 Task: In the  document research.epub Select the first Column and change text color to  'Brown' Apply the command  'Undo' Apply the command  Redo
Action: Mouse moved to (263, 420)
Screenshot: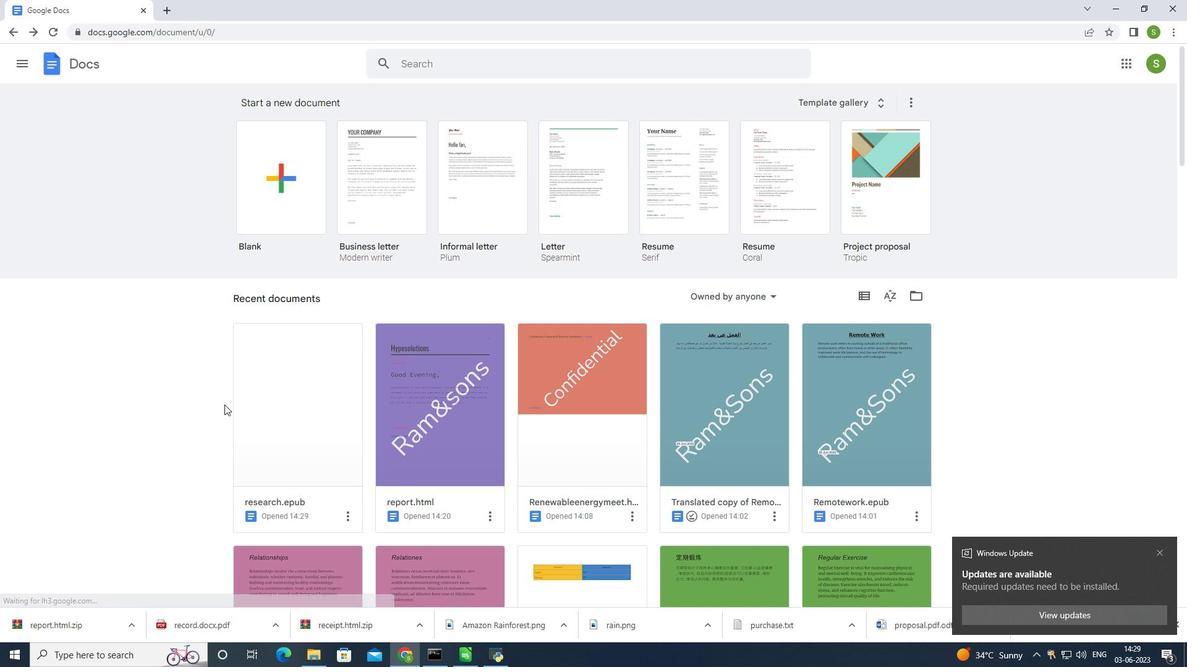 
Action: Mouse pressed left at (263, 420)
Screenshot: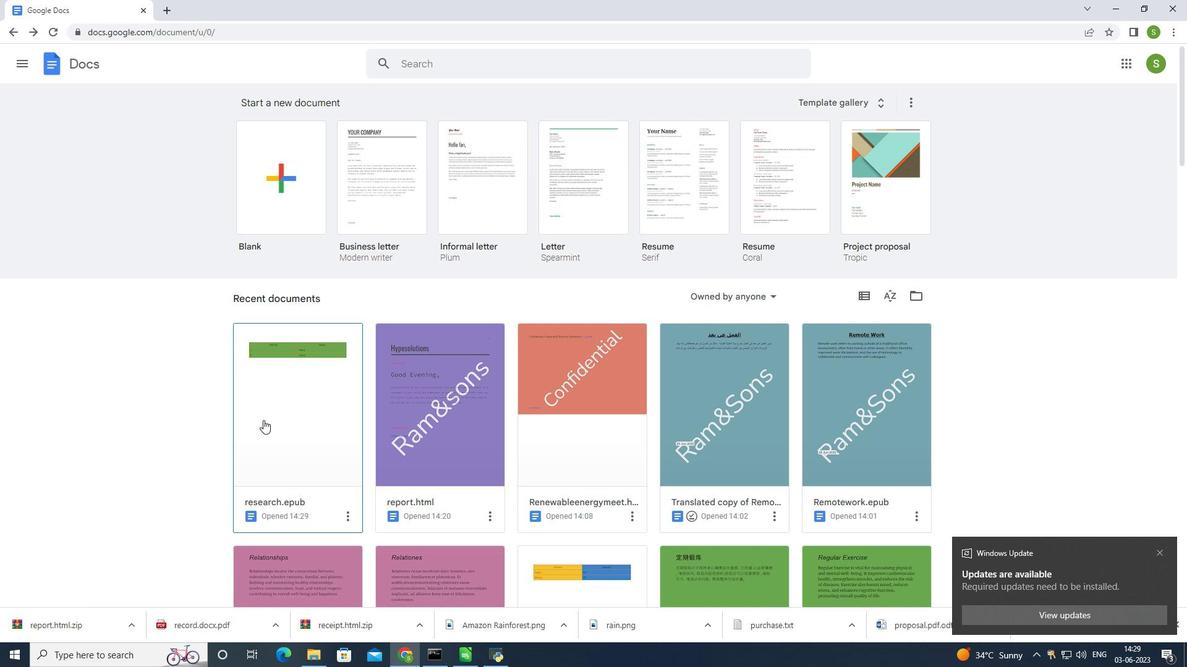 
Action: Mouse moved to (406, 208)
Screenshot: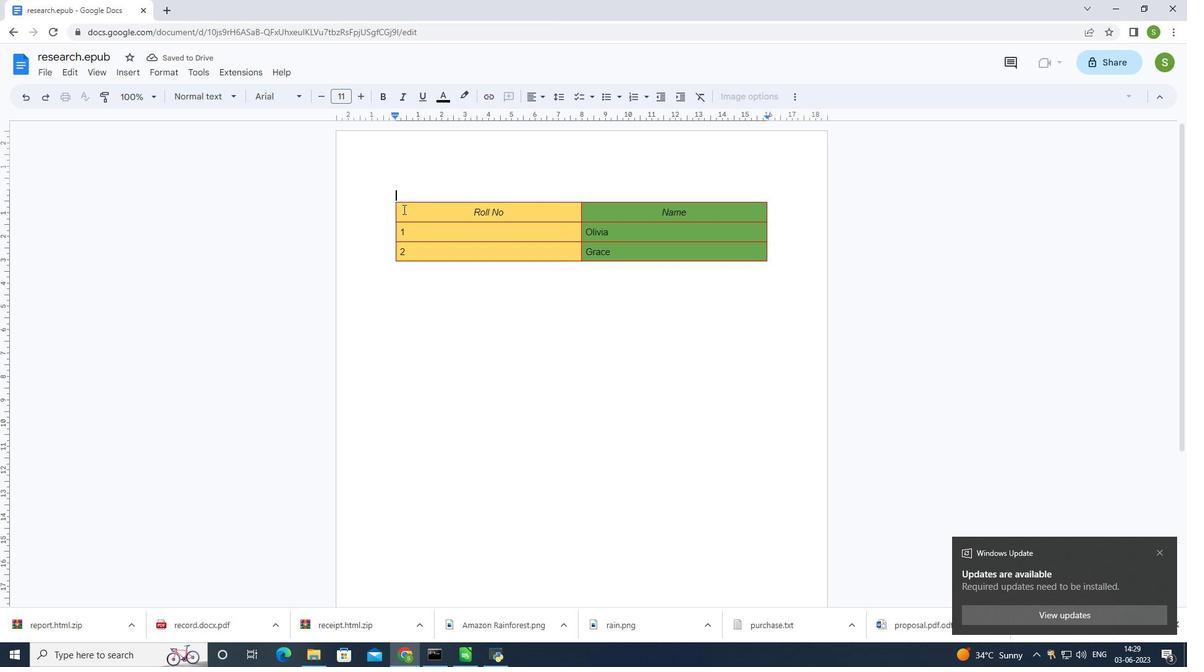 
Action: Mouse pressed left at (406, 208)
Screenshot: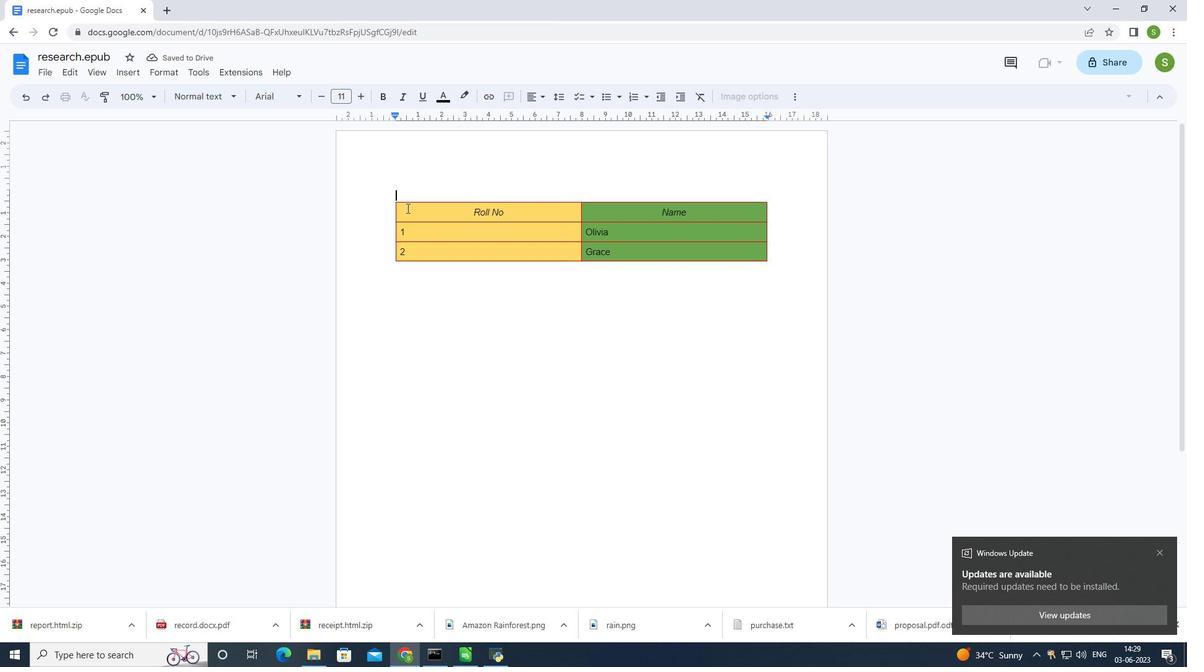 
Action: Mouse moved to (441, 99)
Screenshot: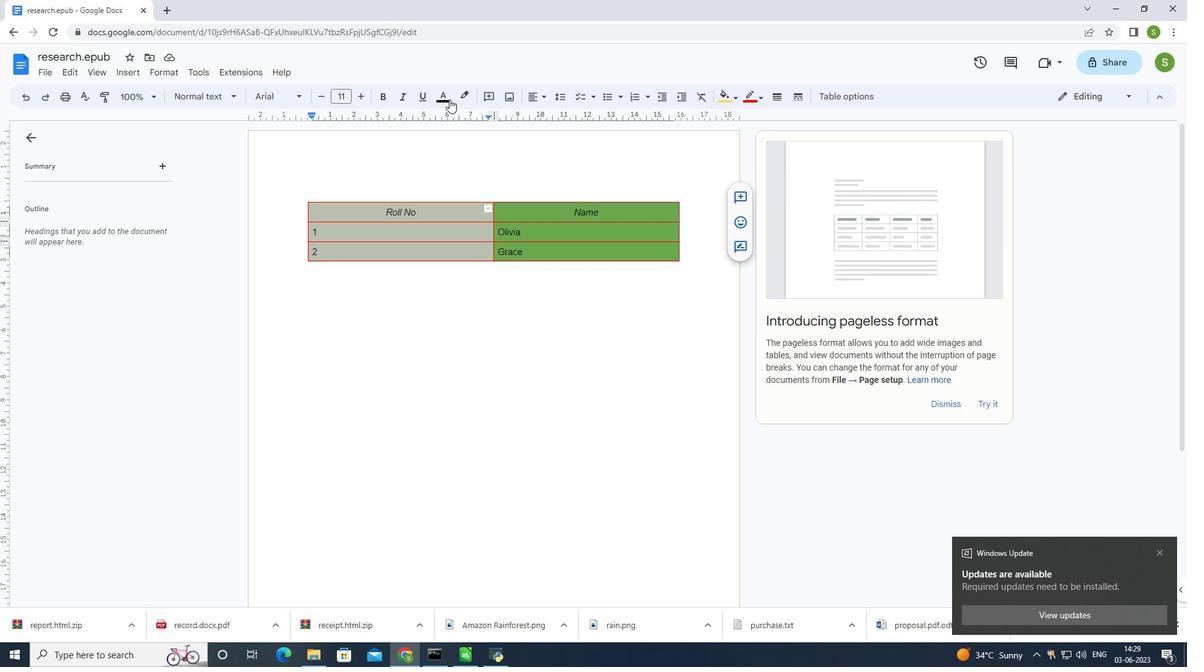 
Action: Mouse pressed left at (441, 99)
Screenshot: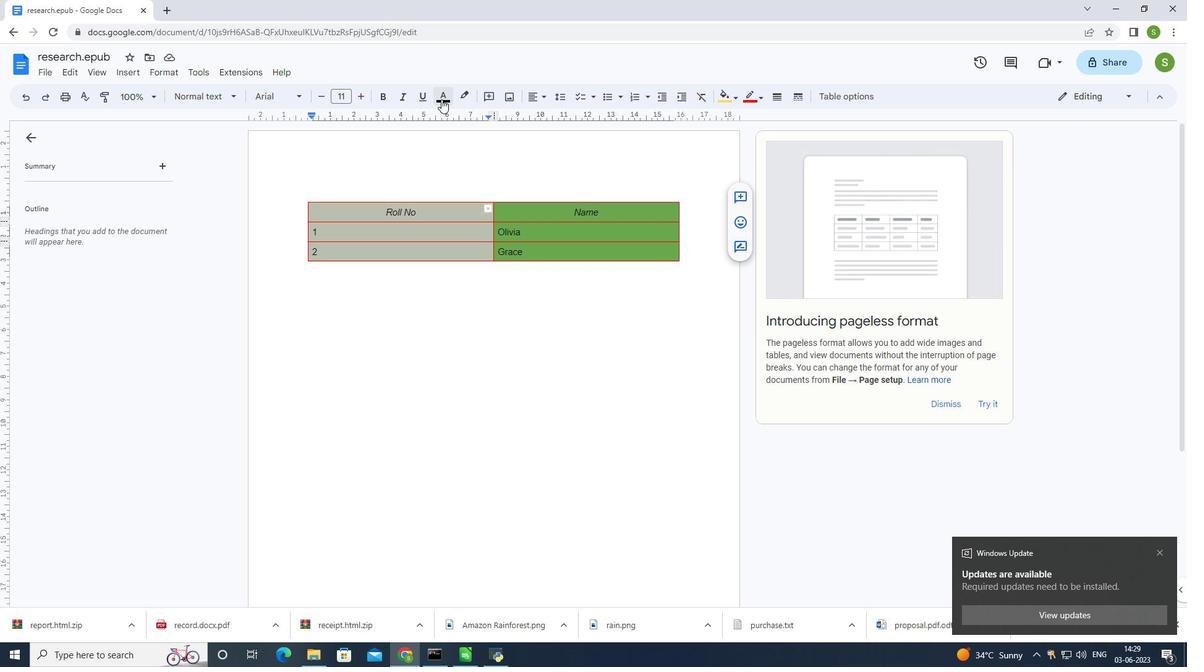 
Action: Mouse moved to (451, 174)
Screenshot: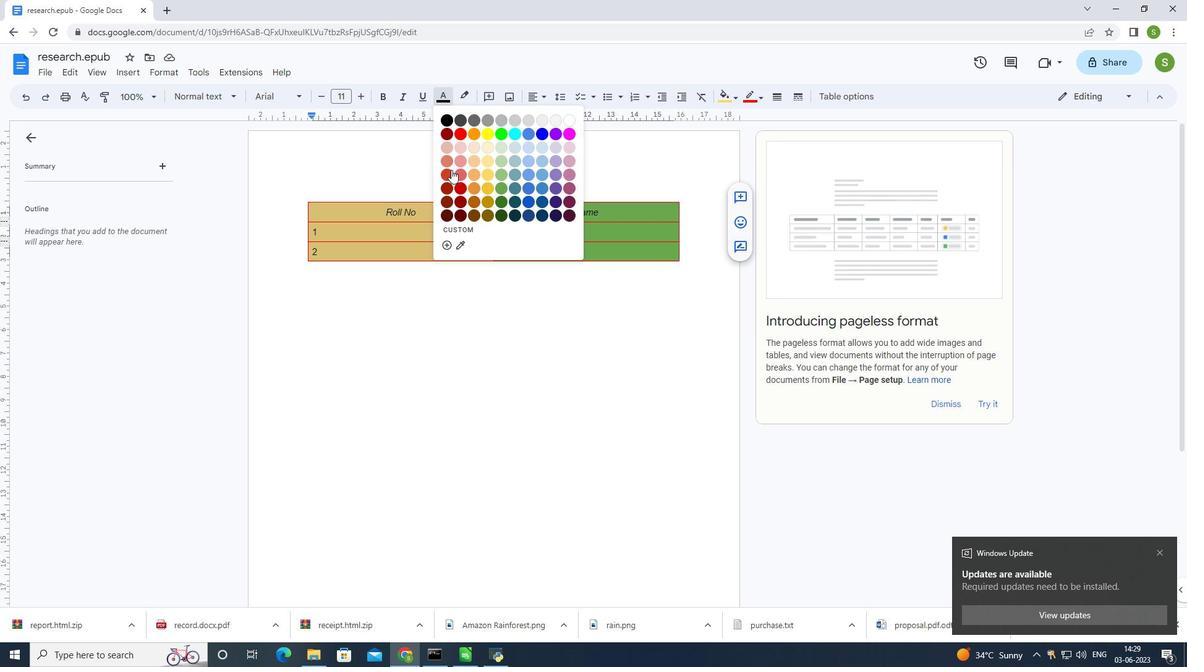 
Action: Mouse pressed left at (451, 174)
Screenshot: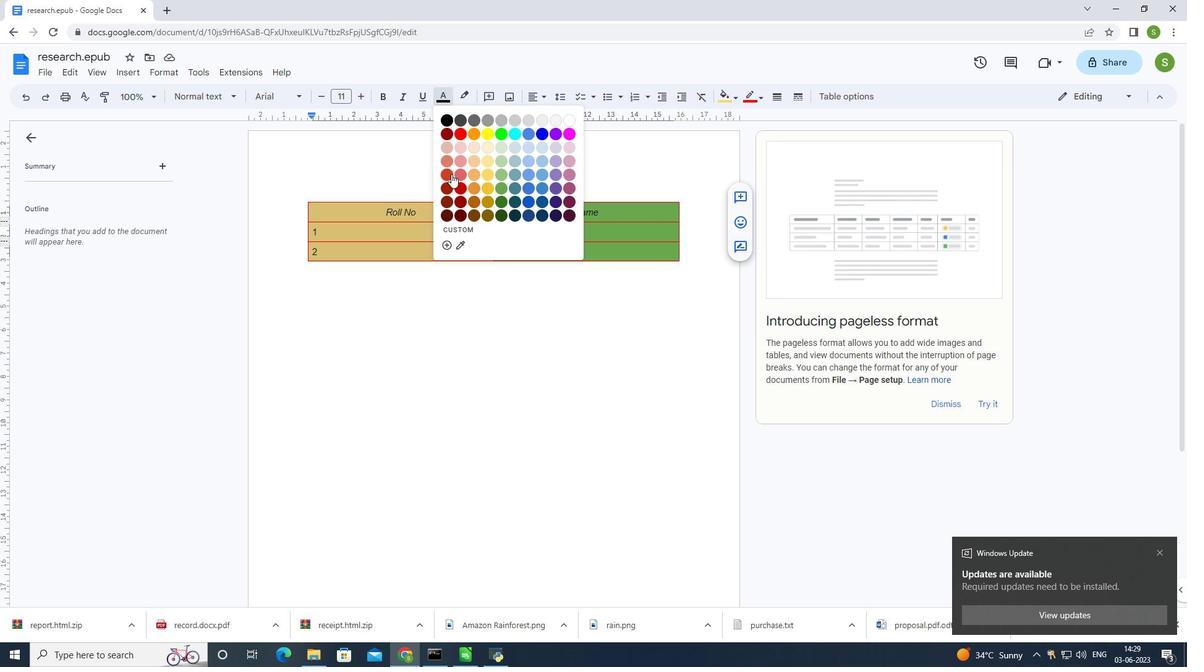 
Action: Mouse moved to (421, 281)
Screenshot: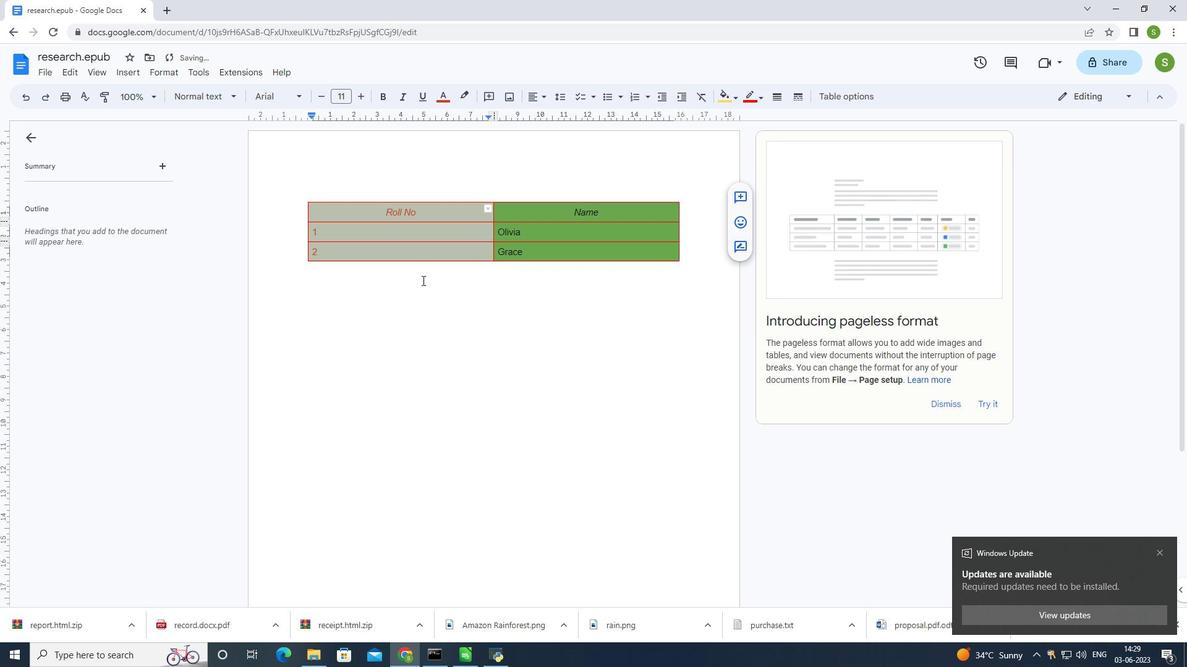 
Action: Mouse pressed left at (421, 281)
Screenshot: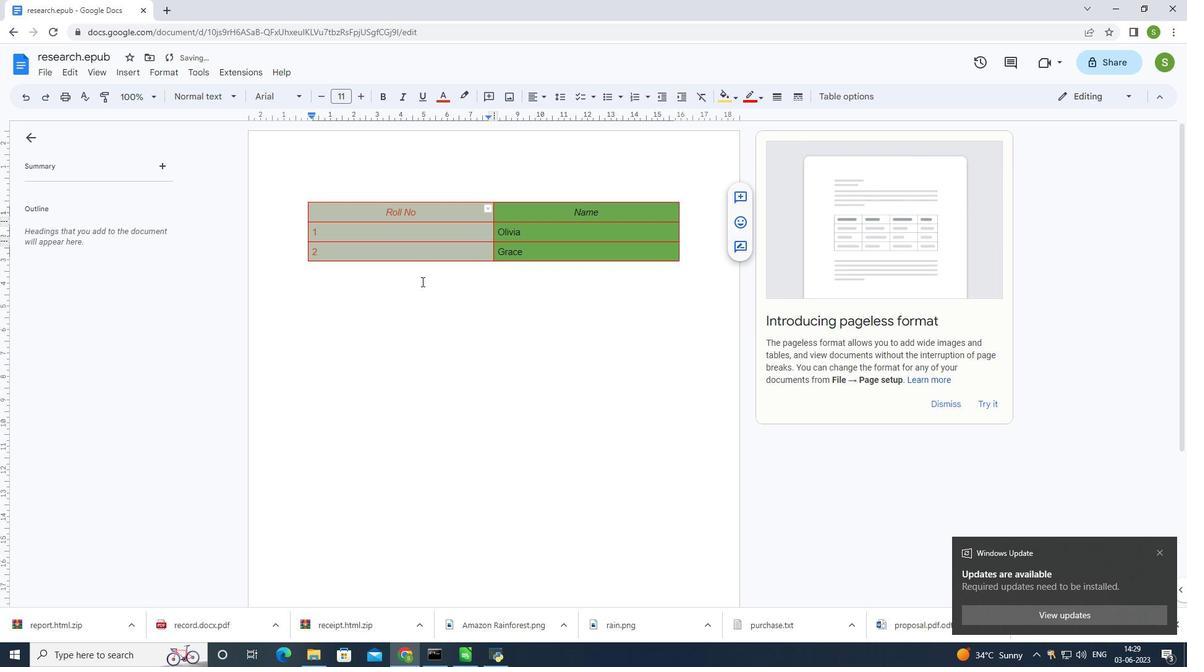
Action: Mouse moved to (25, 95)
Screenshot: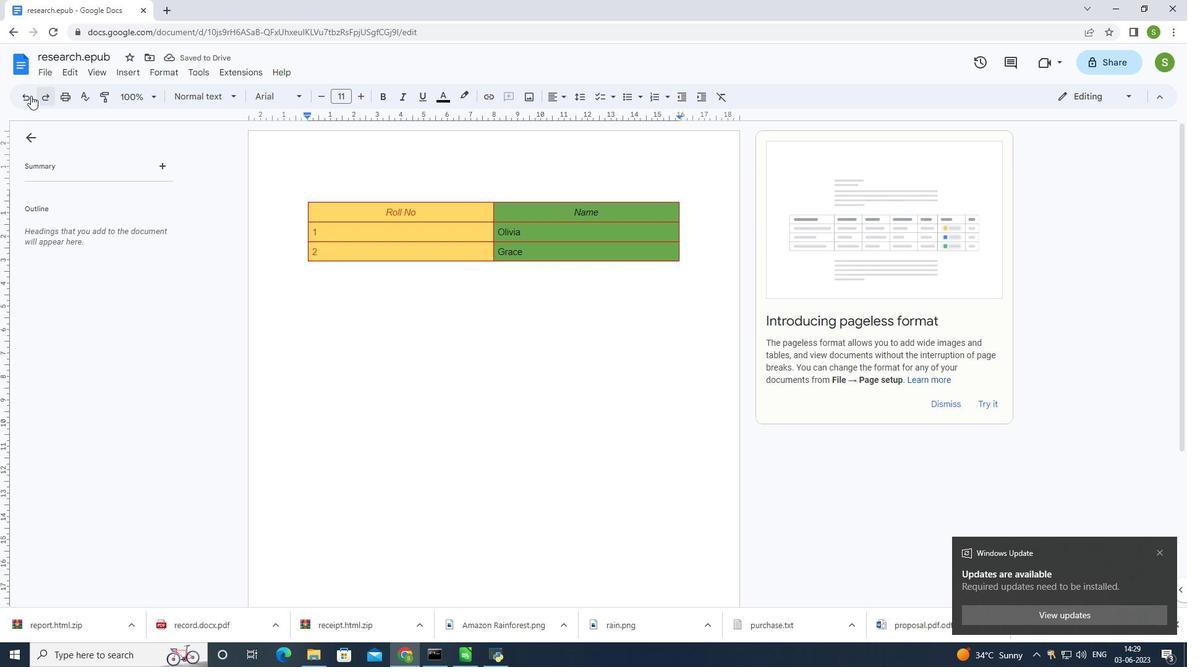 
Action: Mouse pressed left at (25, 95)
Screenshot: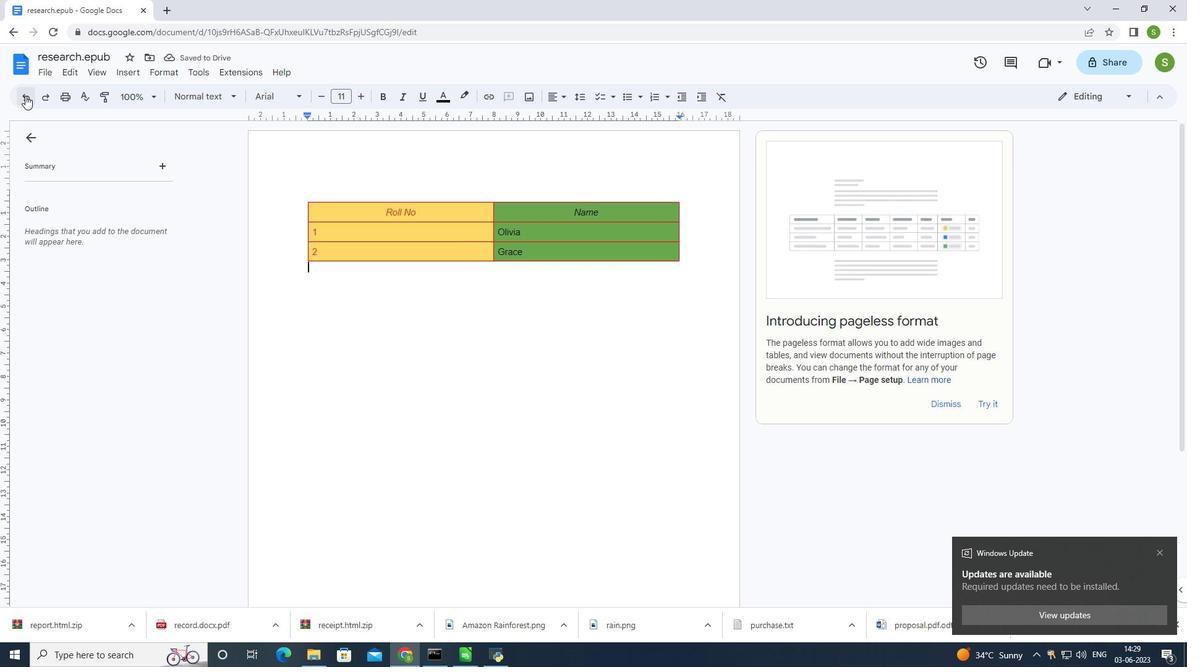 
Action: Mouse moved to (43, 95)
Screenshot: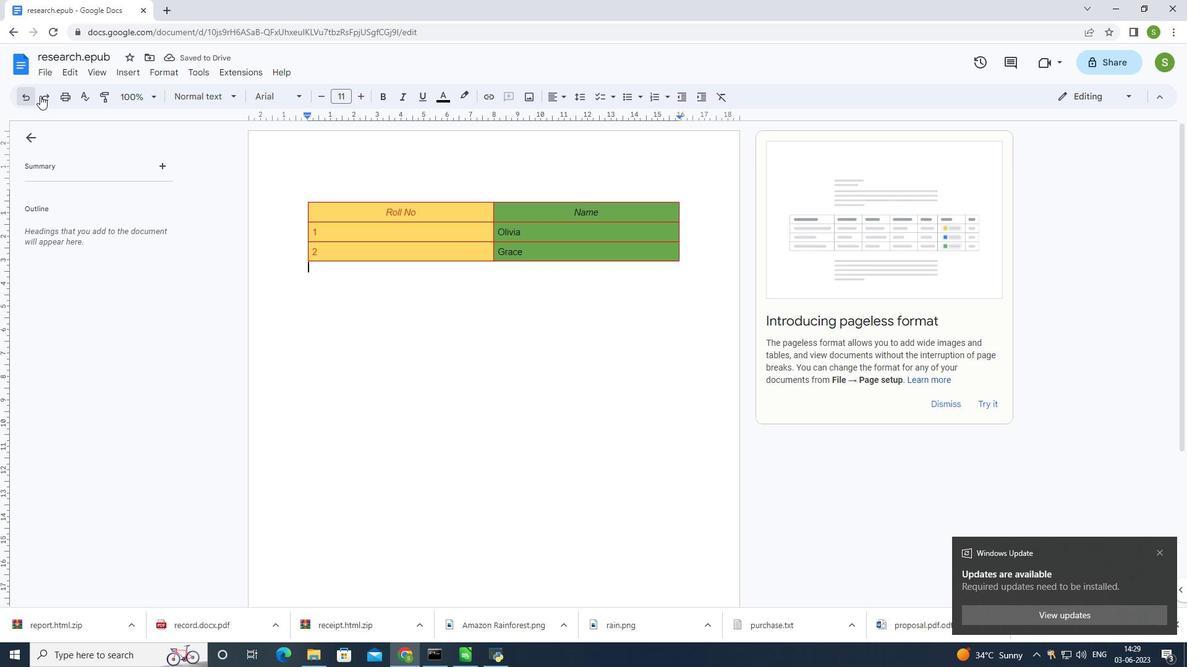 
Action: Mouse pressed left at (43, 95)
Screenshot: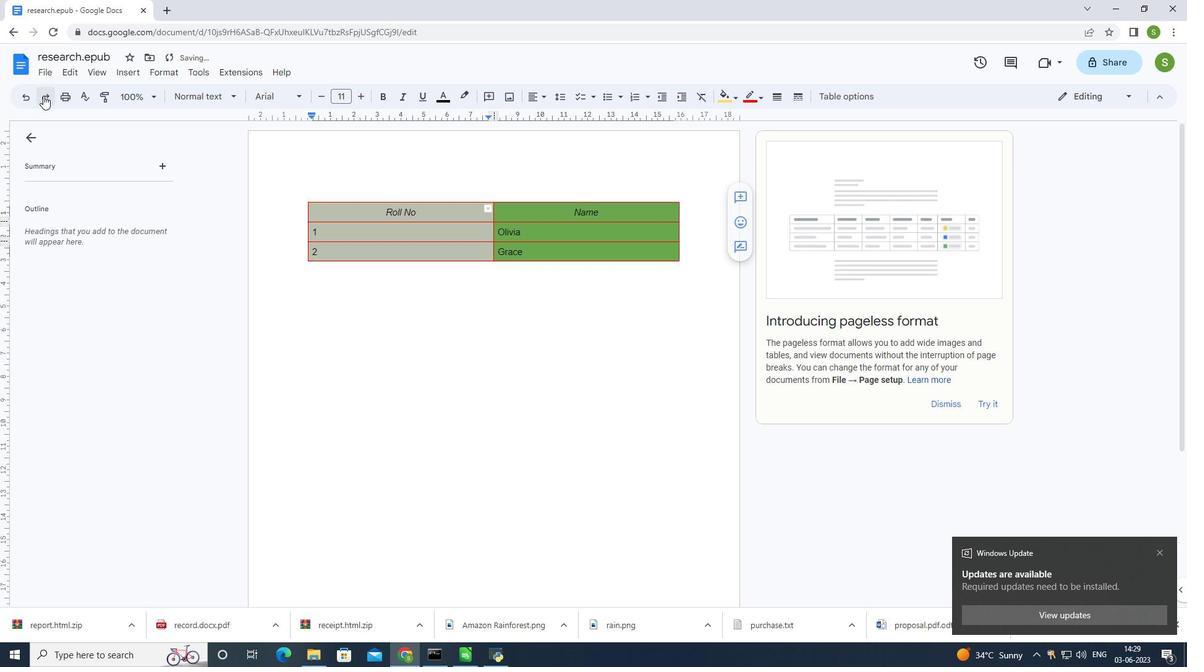 
Action: Mouse moved to (359, 338)
Screenshot: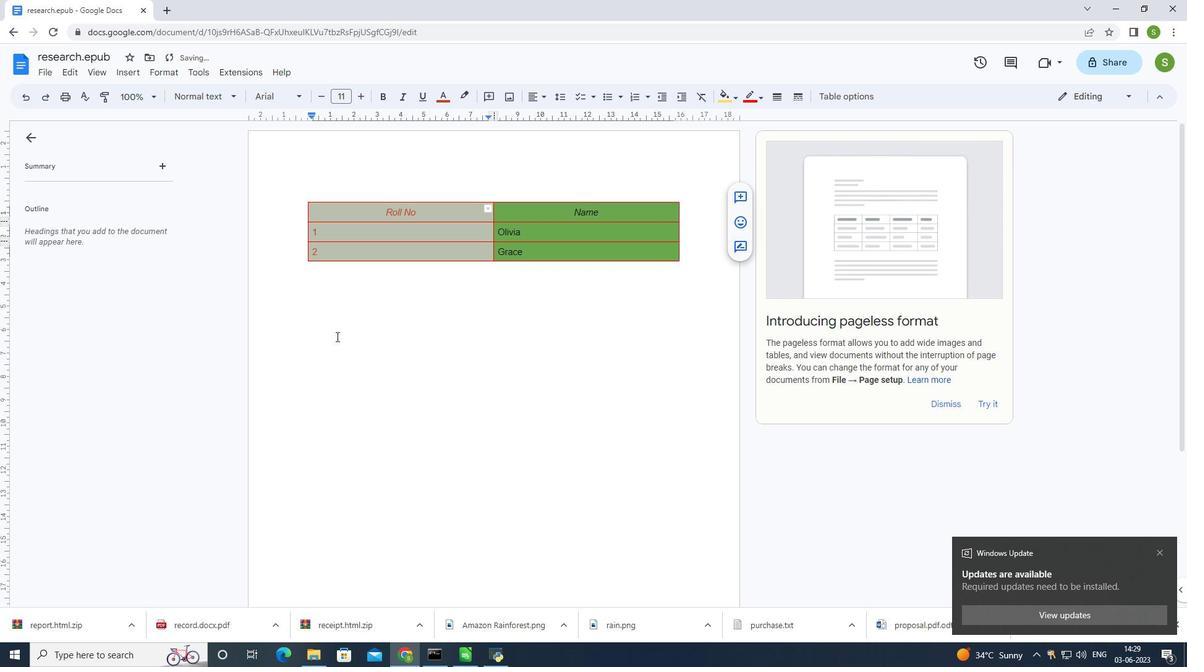 
Action: Mouse pressed left at (359, 338)
Screenshot: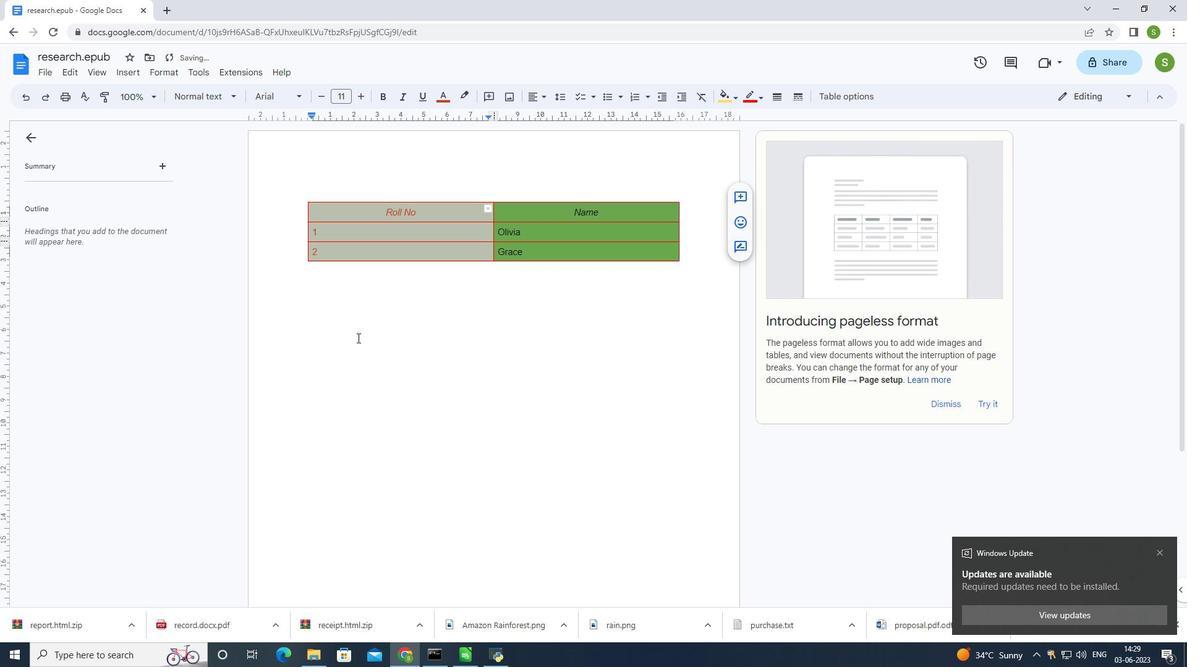 
Action: Mouse moved to (350, 316)
Screenshot: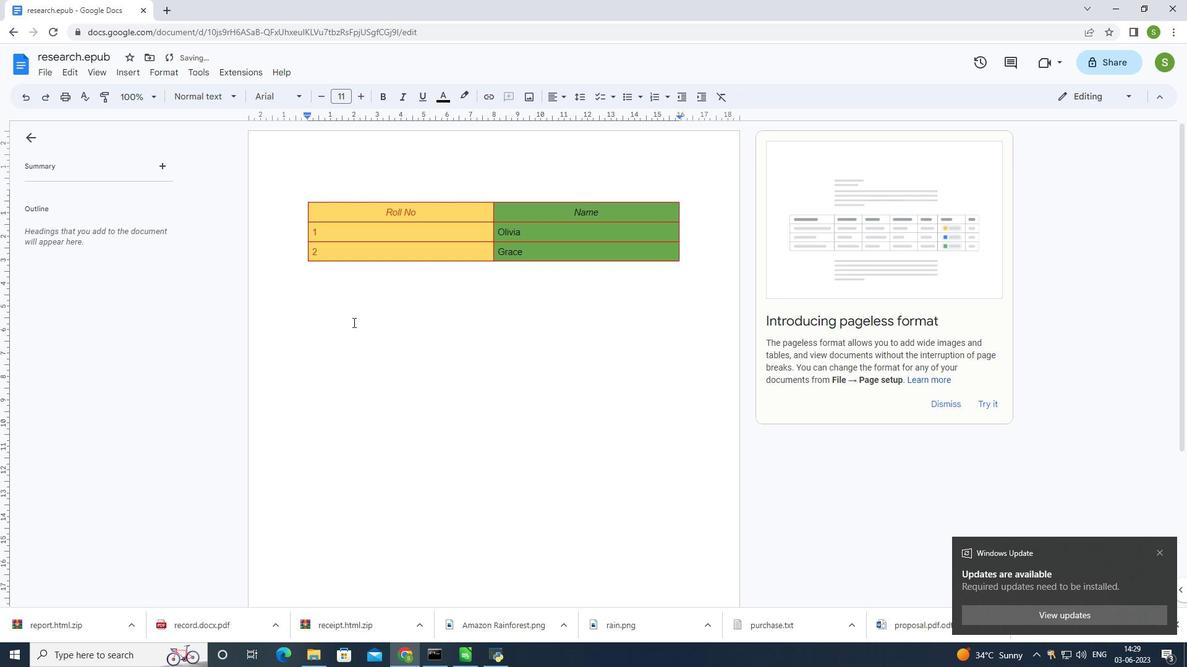 
